 Task: Open the settings.json of fix all in Python analysis.
Action: Mouse moved to (21, 655)
Screenshot: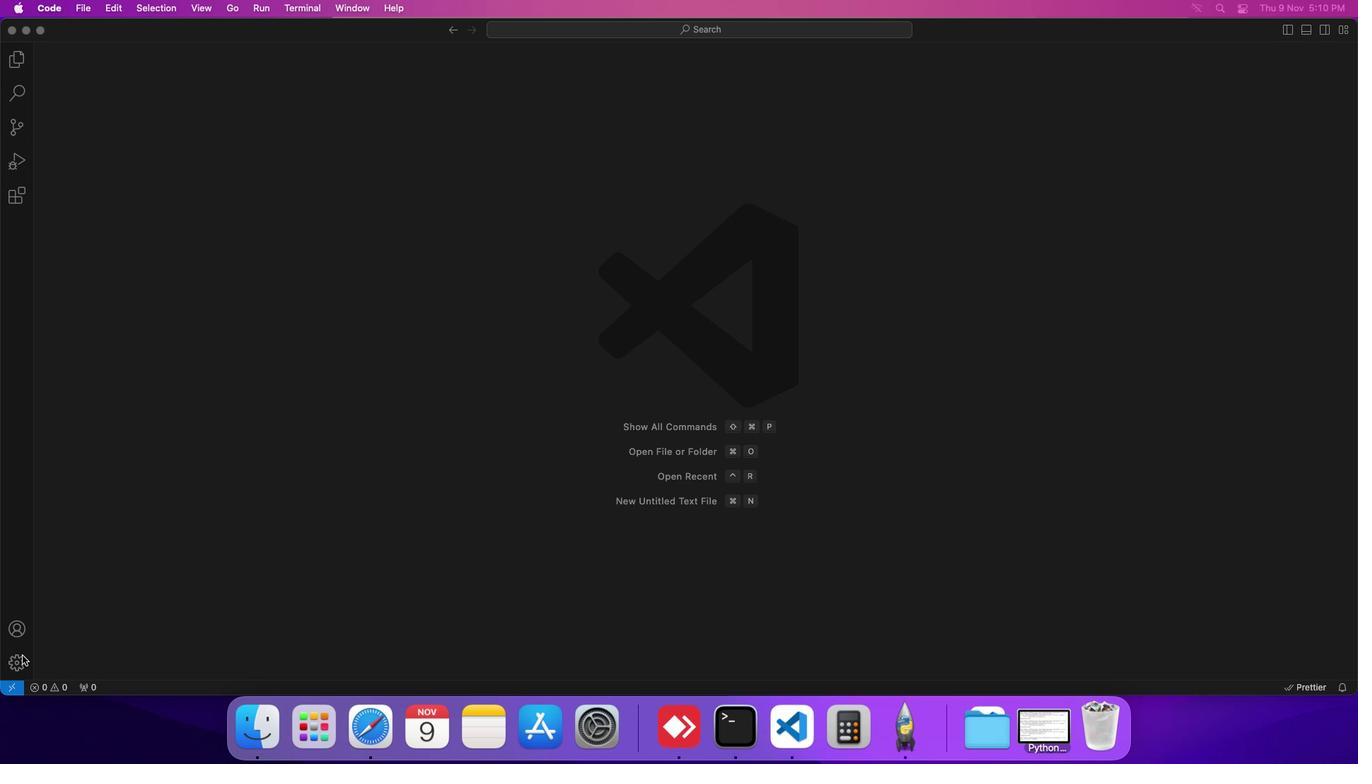 
Action: Mouse pressed left at (21, 655)
Screenshot: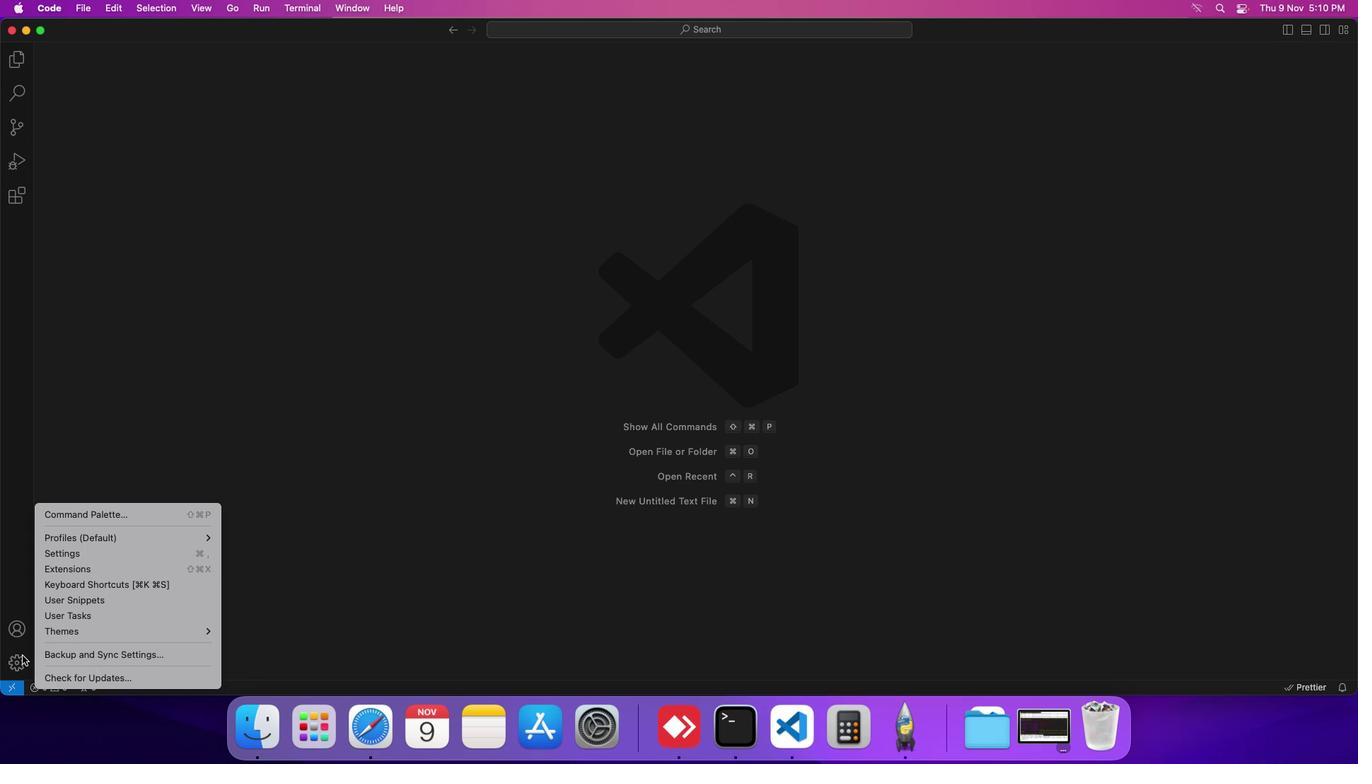 
Action: Mouse moved to (82, 552)
Screenshot: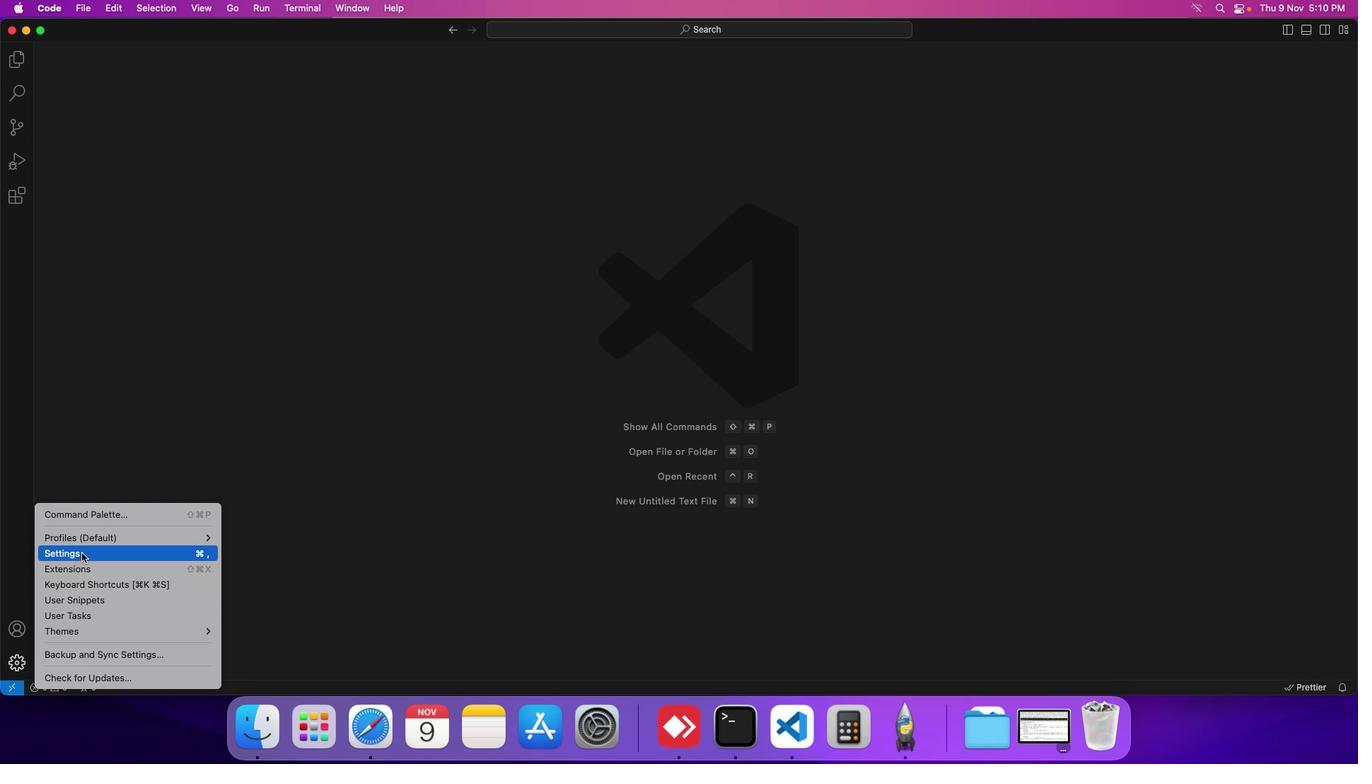 
Action: Mouse pressed left at (82, 552)
Screenshot: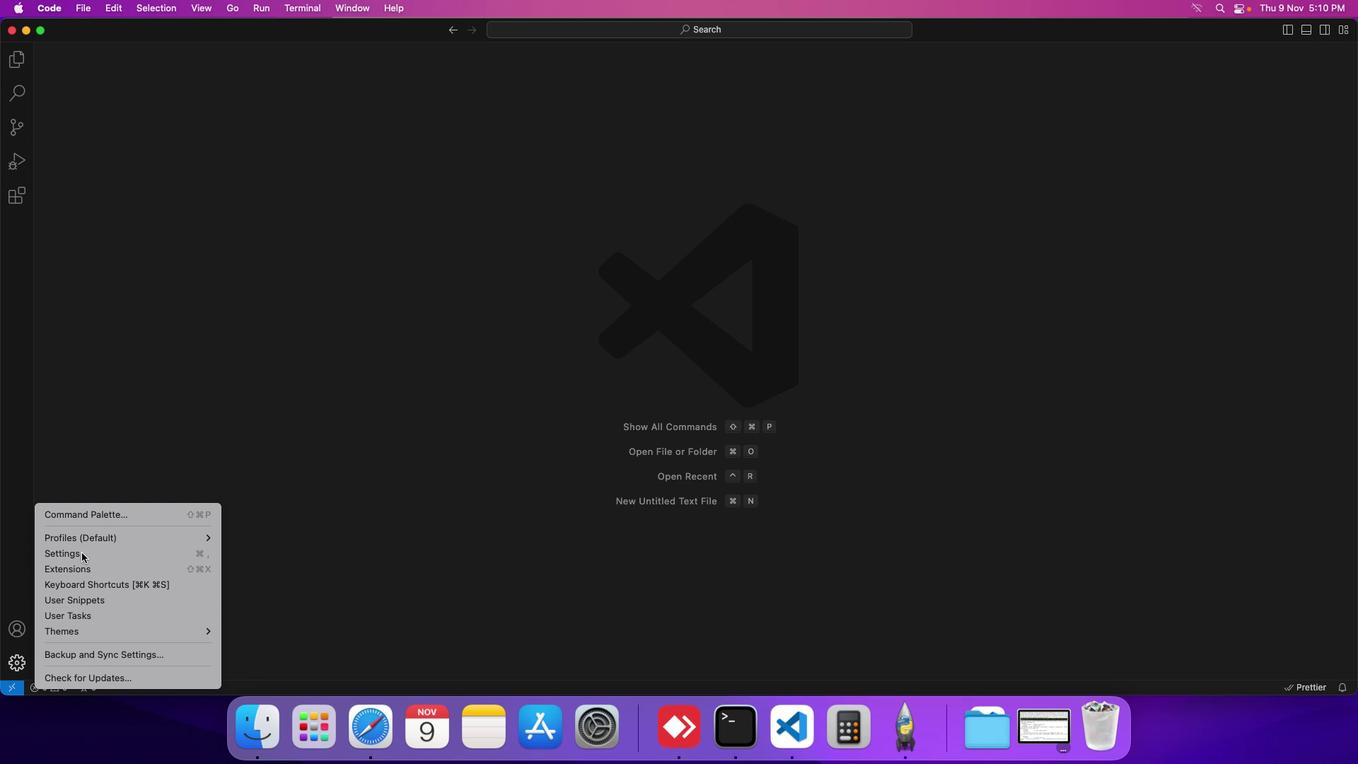 
Action: Mouse moved to (336, 254)
Screenshot: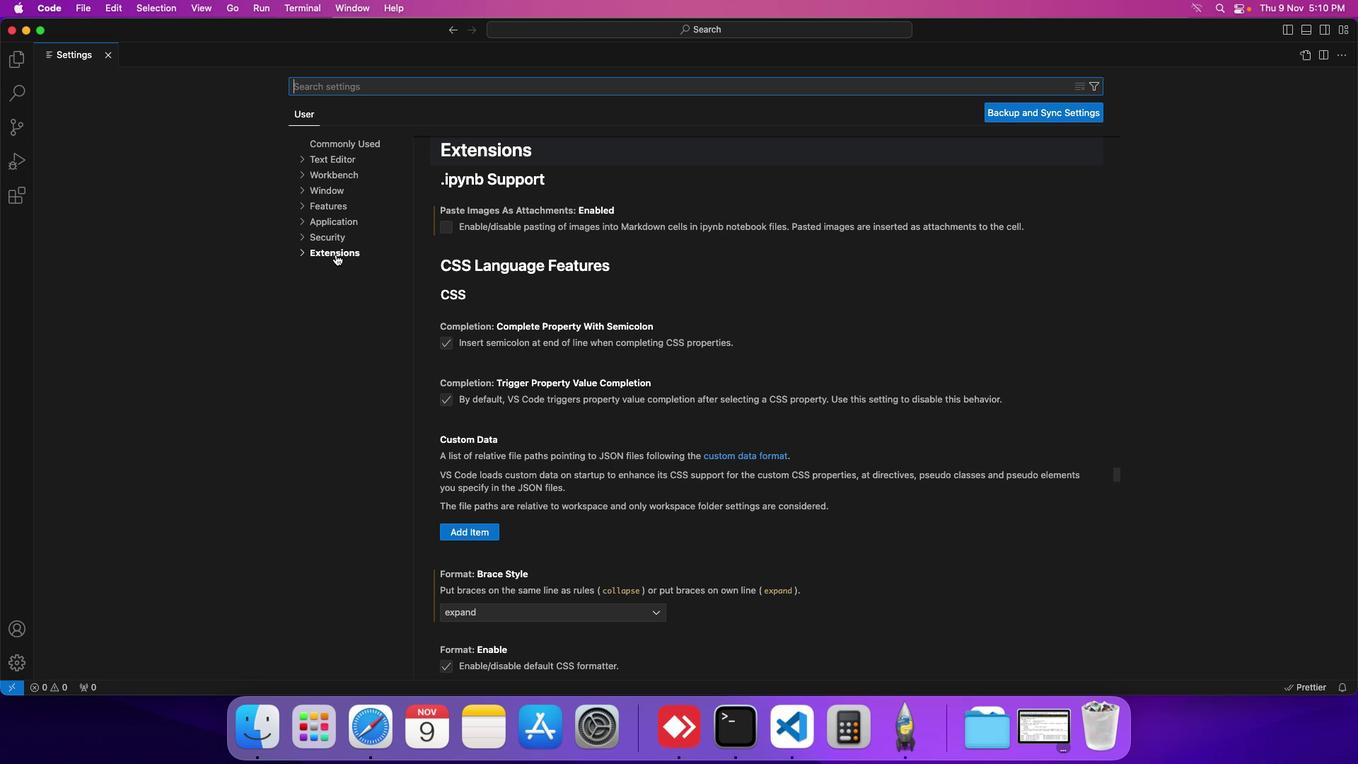 
Action: Mouse pressed left at (336, 254)
Screenshot: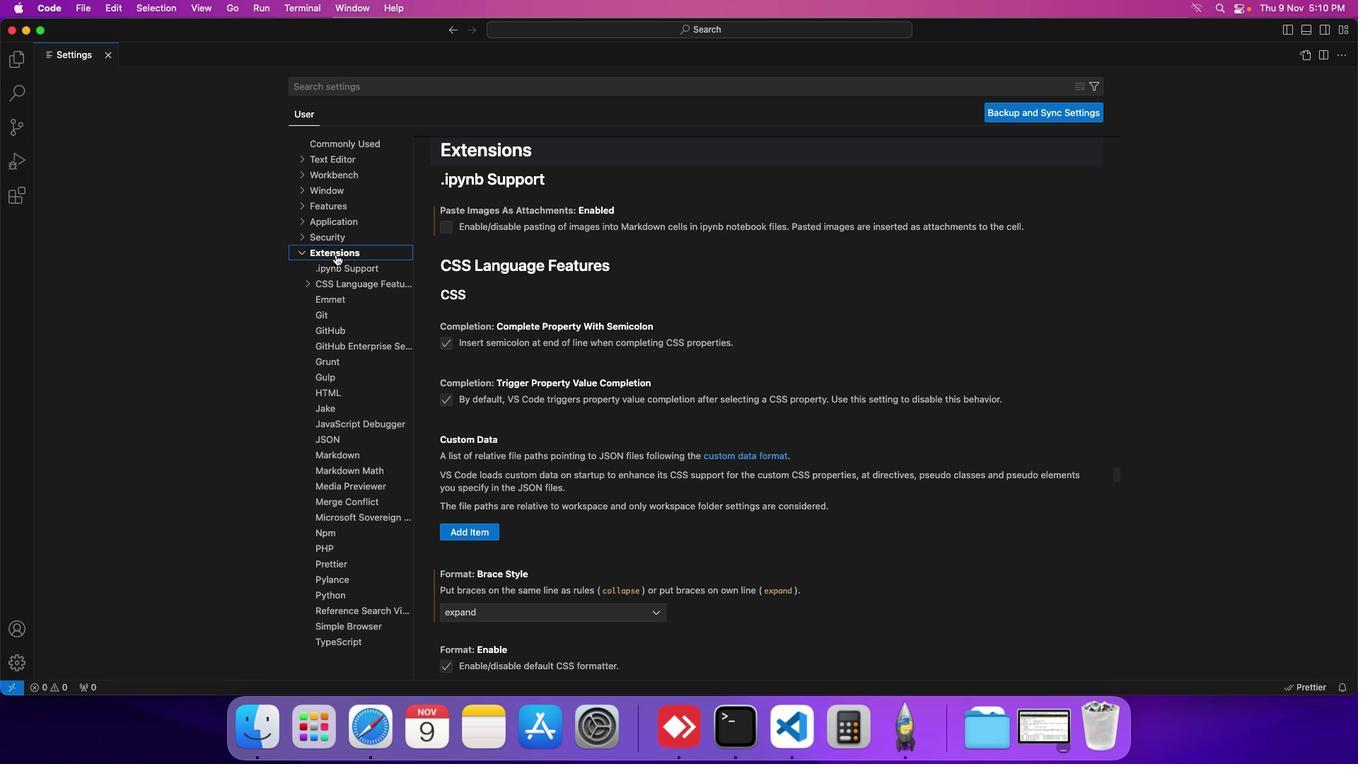 
Action: Mouse moved to (323, 575)
Screenshot: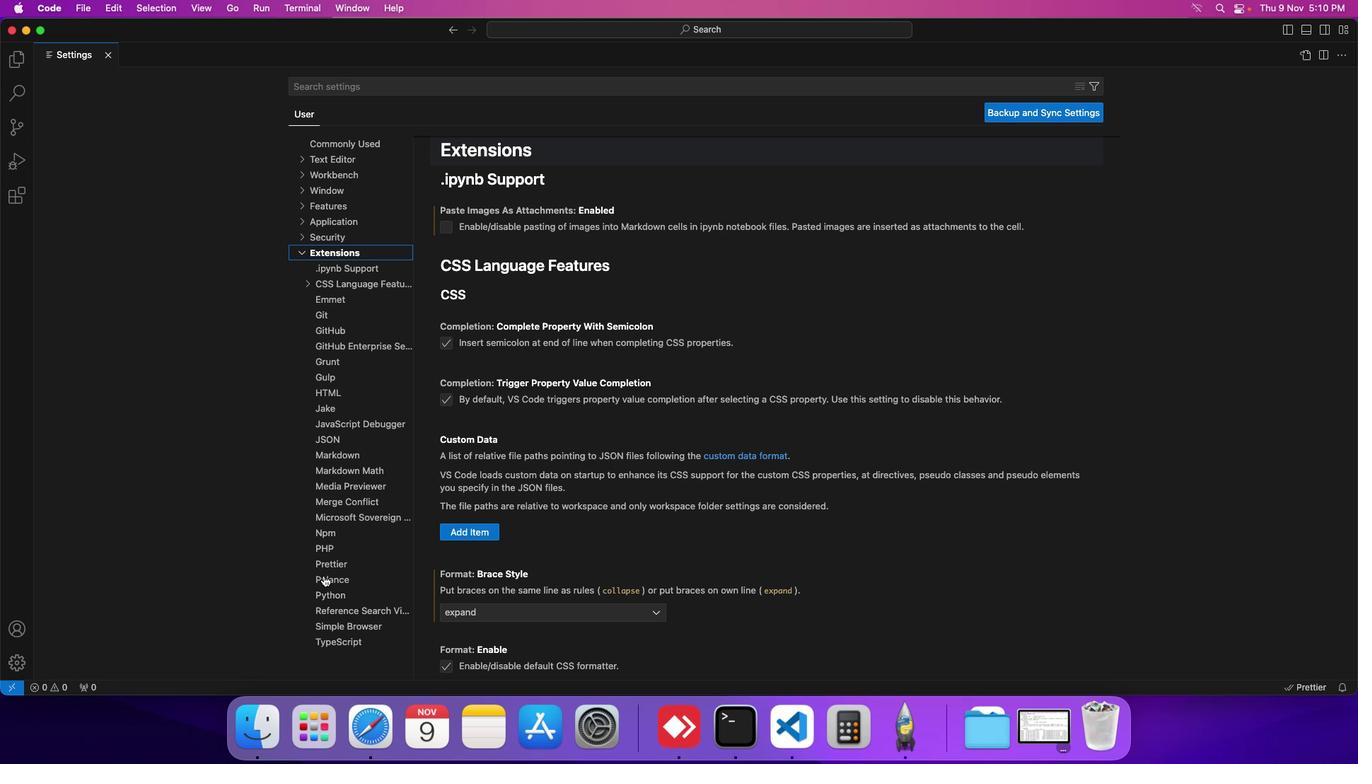 
Action: Mouse pressed left at (323, 575)
Screenshot: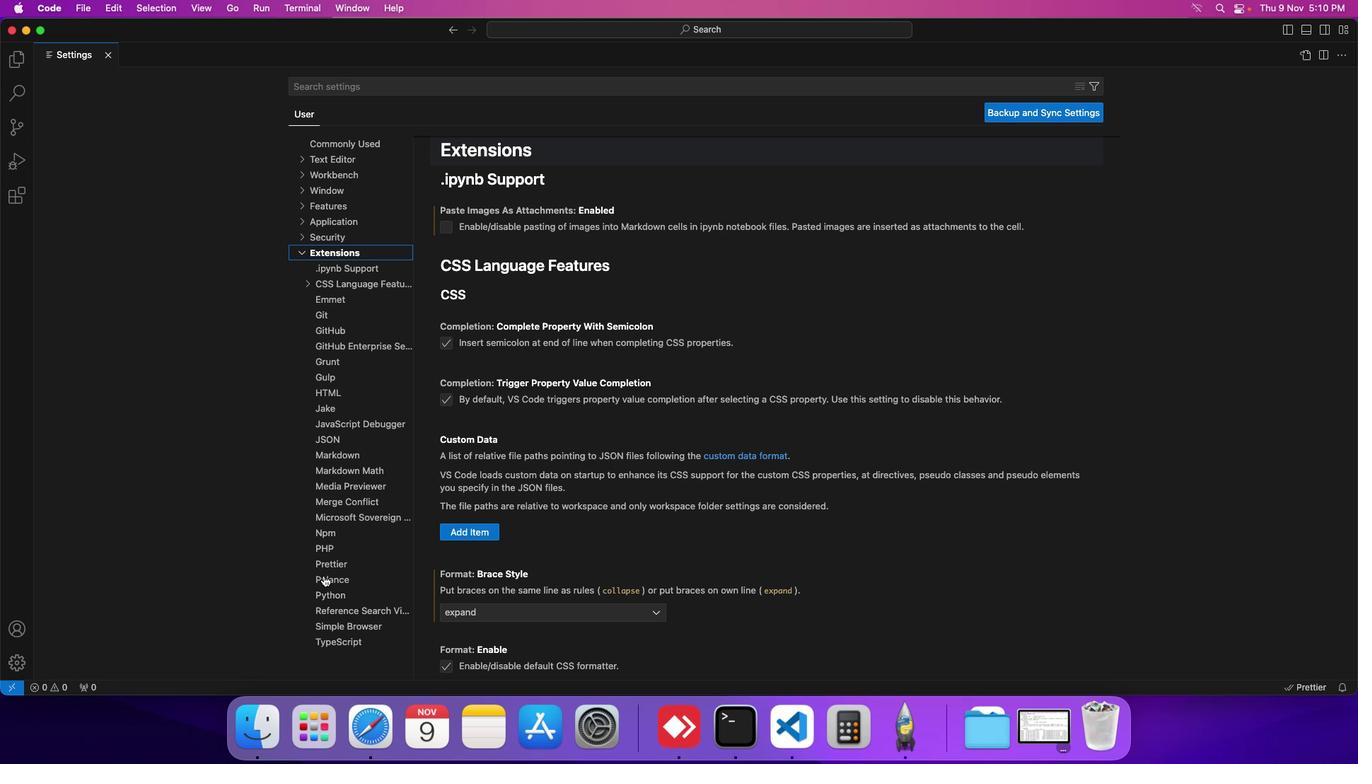 
Action: Mouse moved to (478, 537)
Screenshot: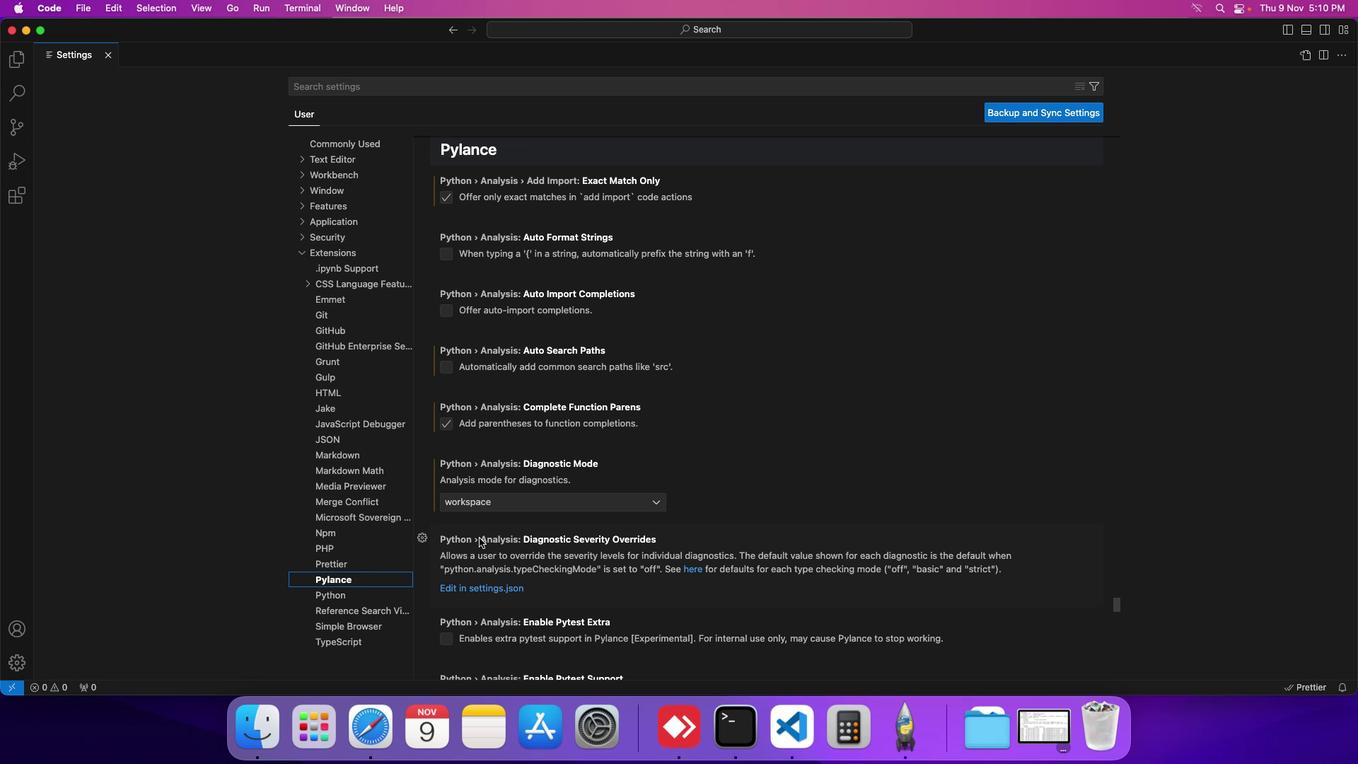 
Action: Mouse scrolled (478, 537) with delta (0, 0)
Screenshot: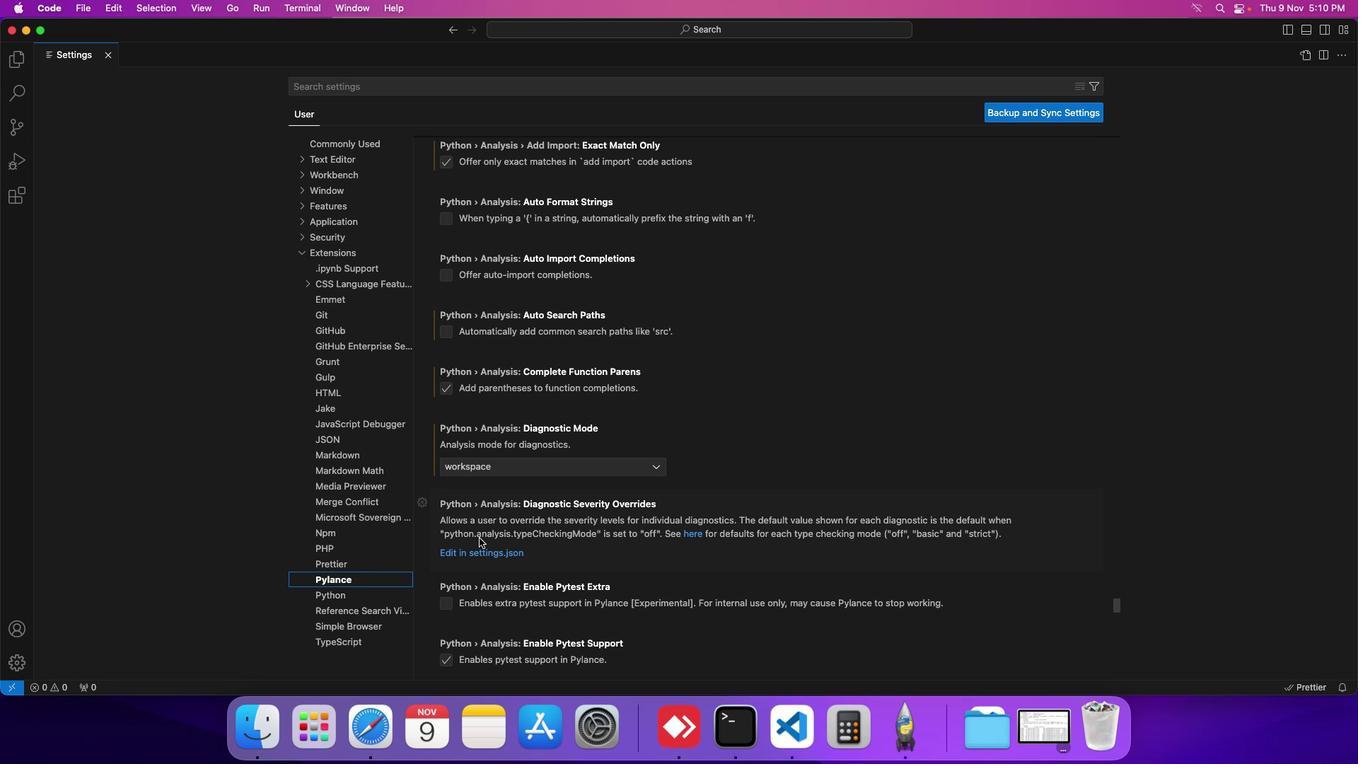 
Action: Mouse scrolled (478, 537) with delta (0, 0)
Screenshot: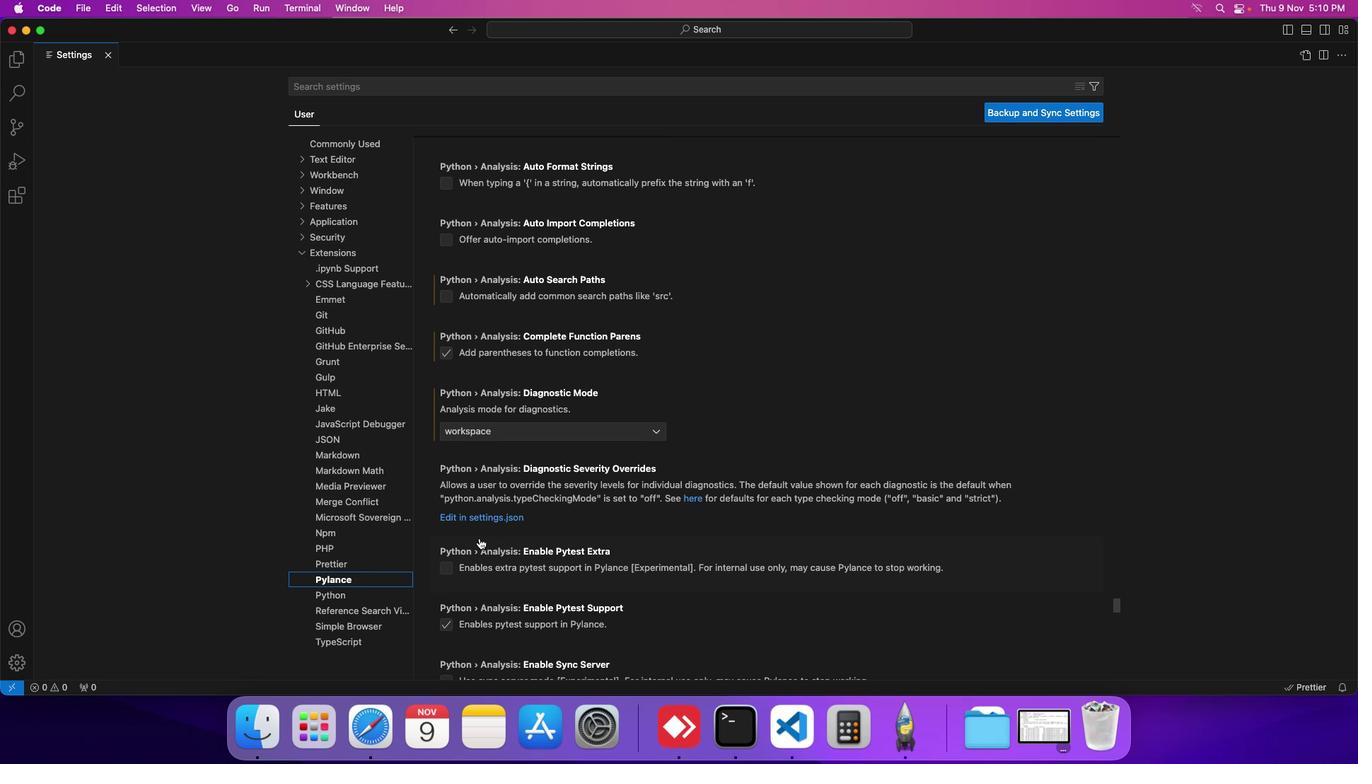 
Action: Mouse scrolled (478, 537) with delta (0, 0)
Screenshot: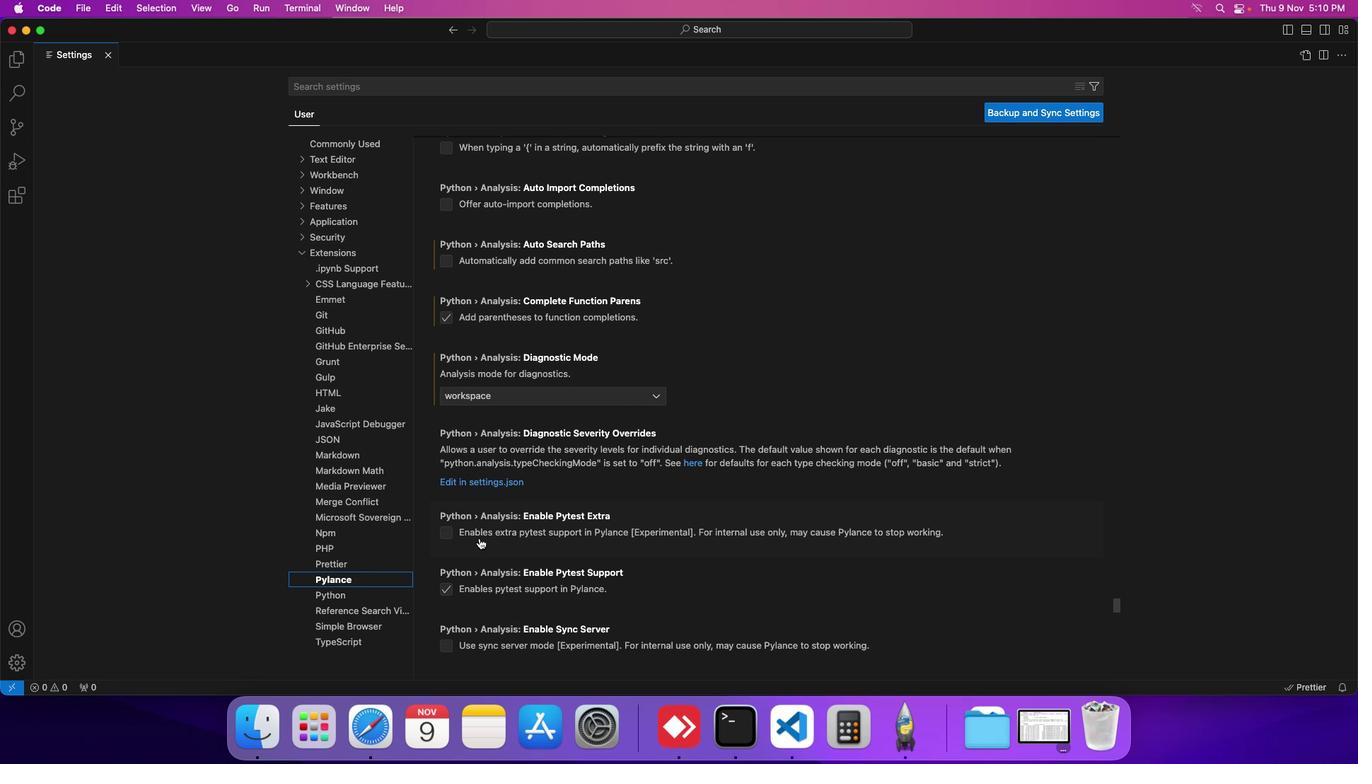 
Action: Mouse scrolled (478, 537) with delta (0, 0)
Screenshot: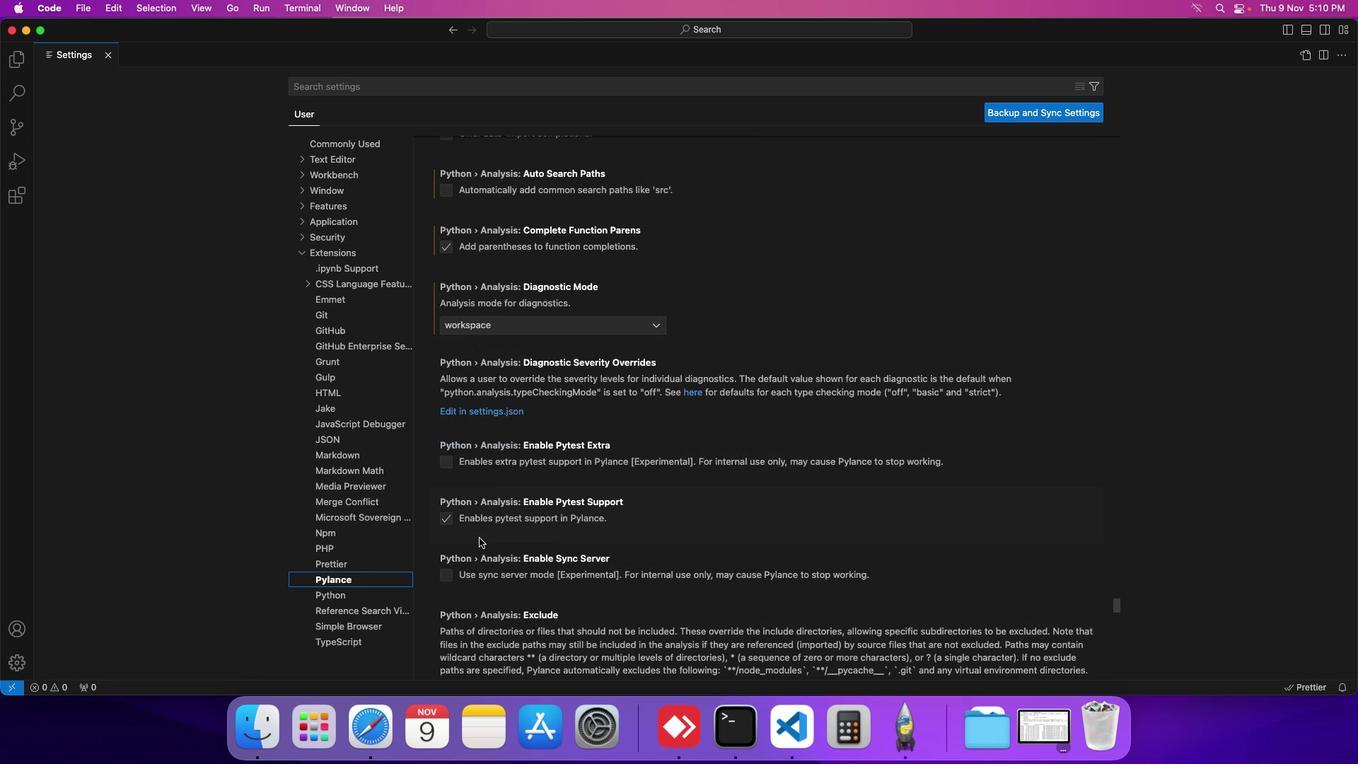 
Action: Mouse scrolled (478, 537) with delta (0, 0)
Screenshot: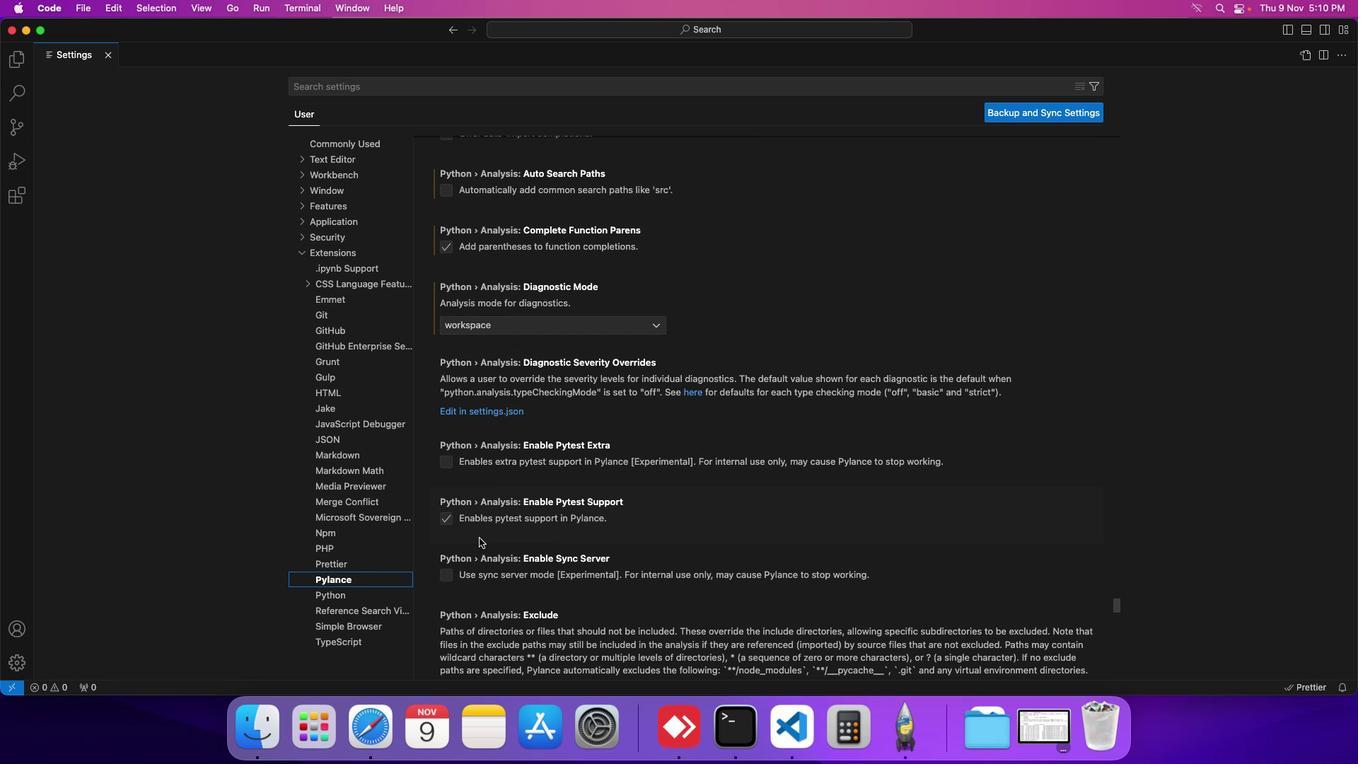 
Action: Mouse scrolled (478, 537) with delta (0, 0)
Screenshot: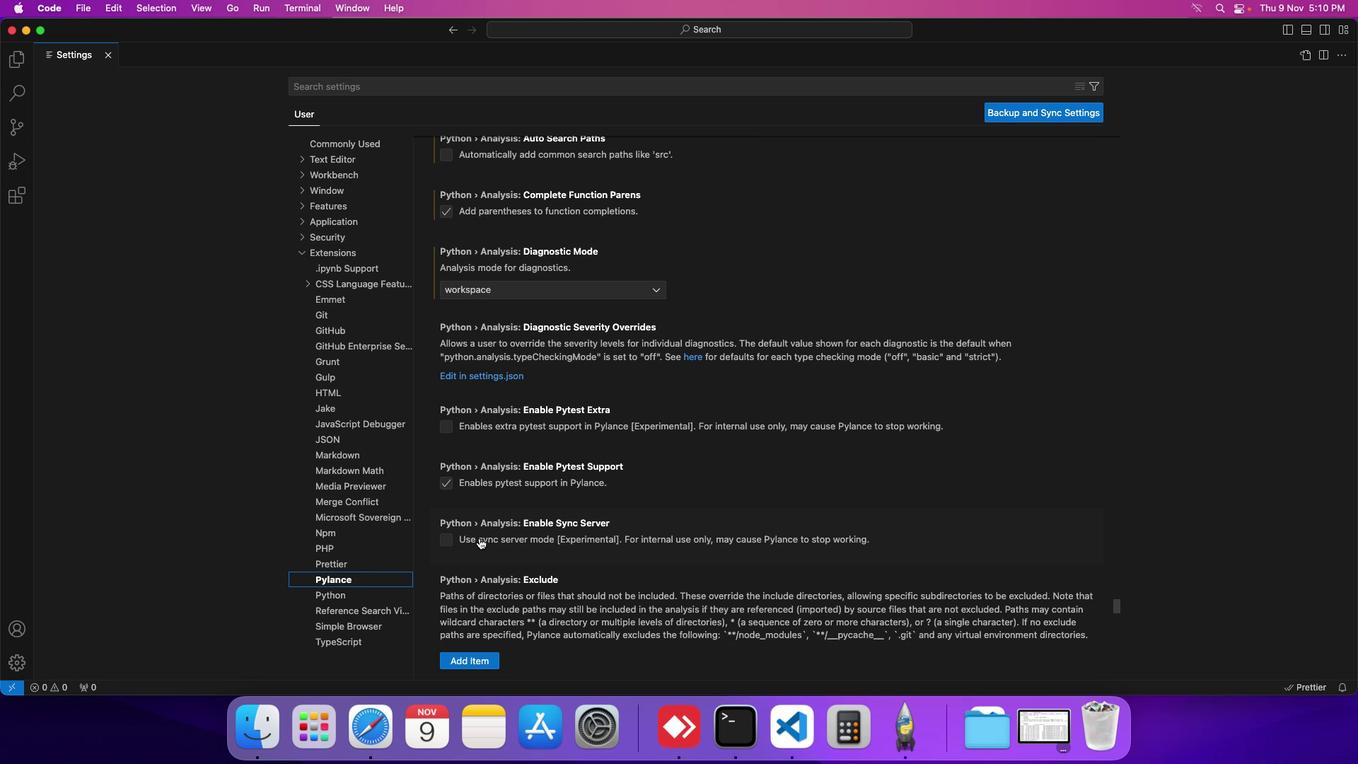 
Action: Mouse moved to (476, 535)
Screenshot: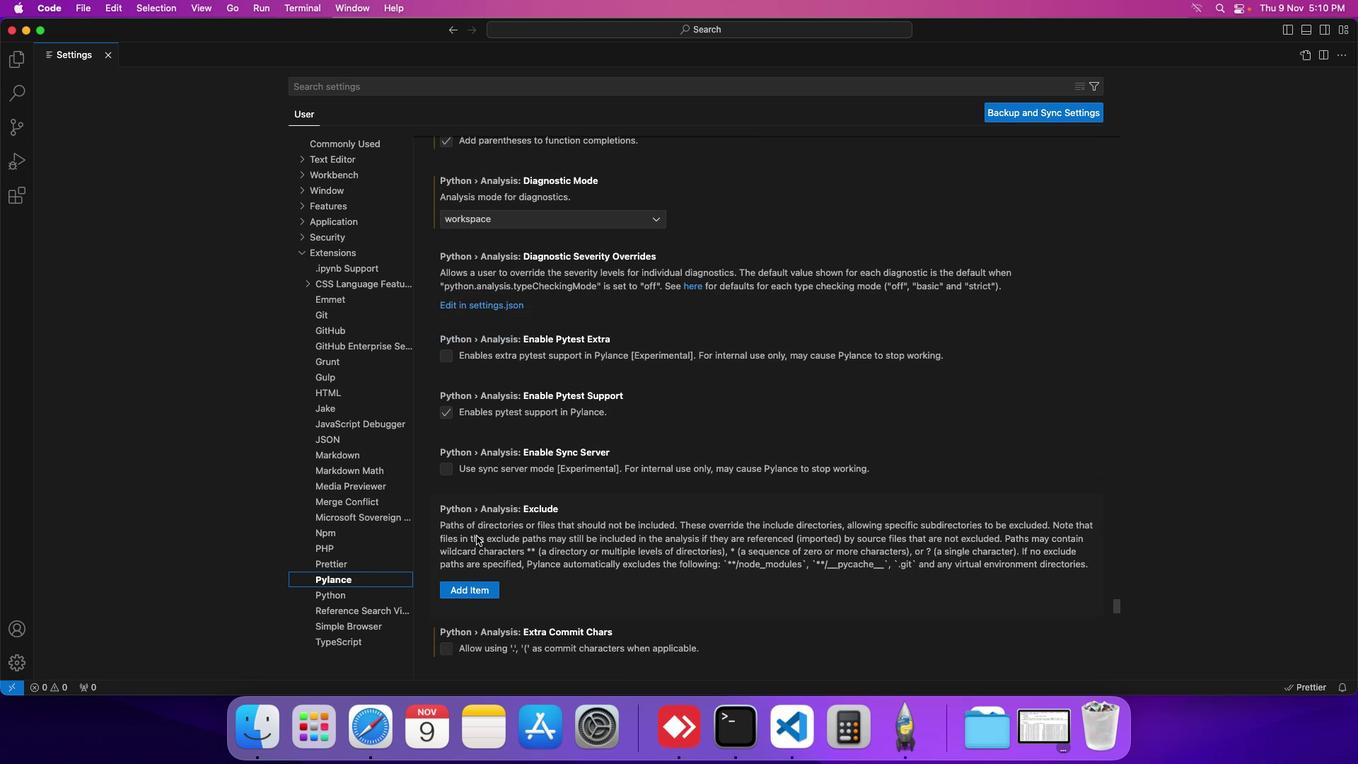 
Action: Mouse scrolled (476, 535) with delta (0, 0)
Screenshot: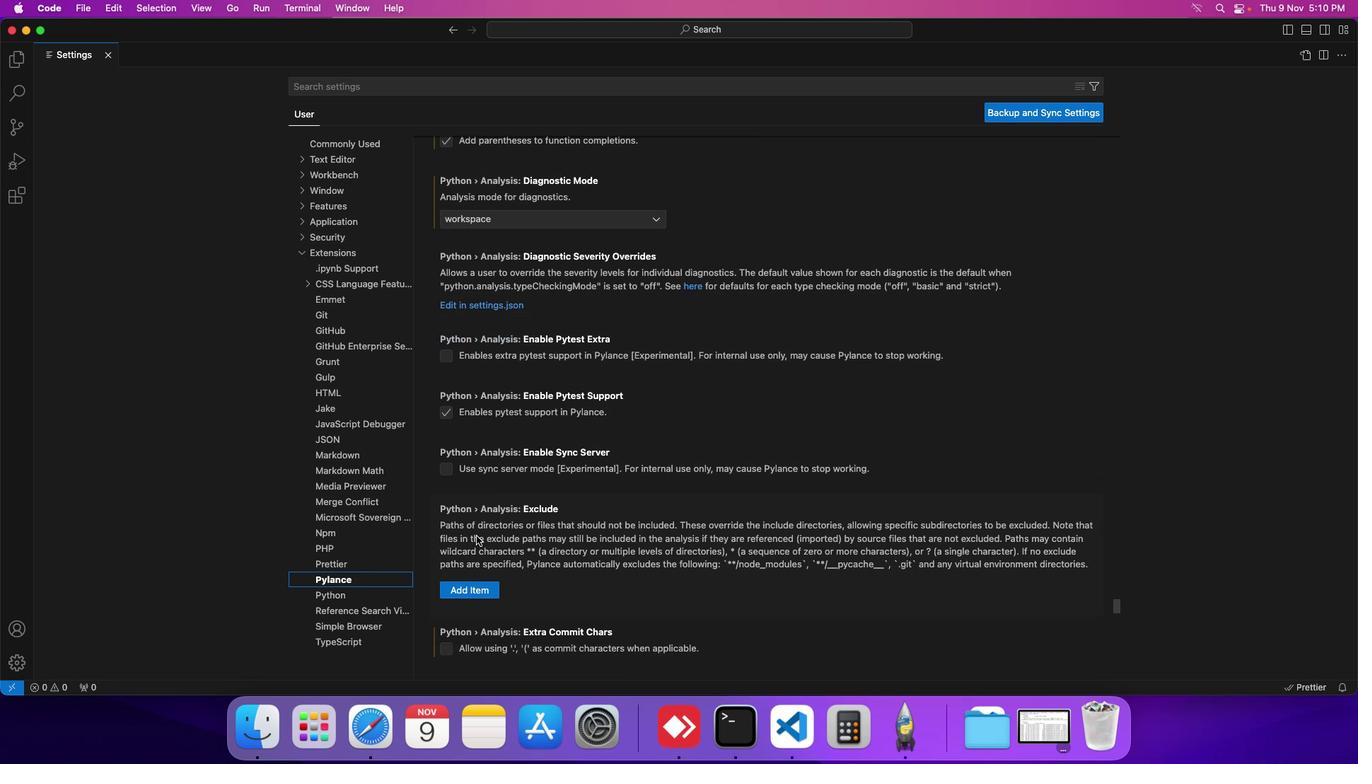
Action: Mouse scrolled (476, 535) with delta (0, 0)
Screenshot: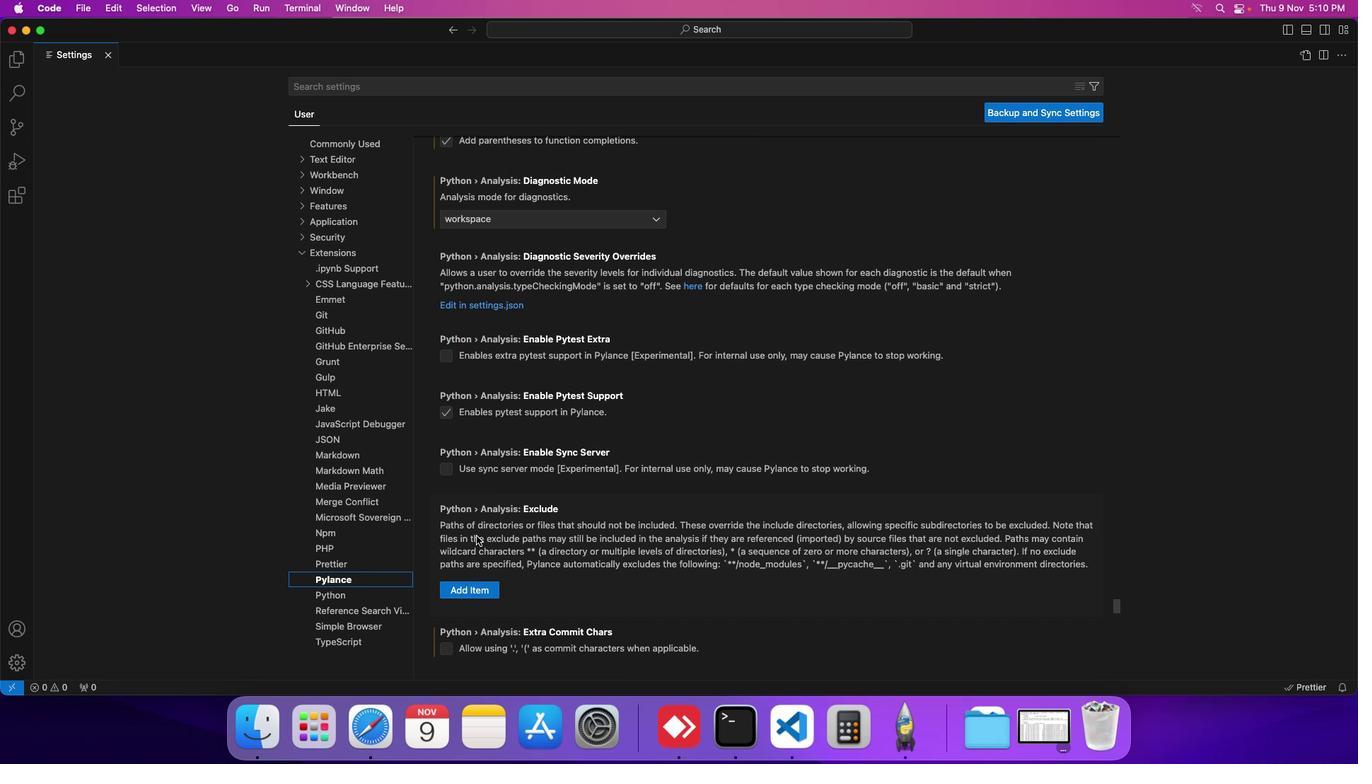 
Action: Mouse scrolled (476, 535) with delta (0, 0)
Screenshot: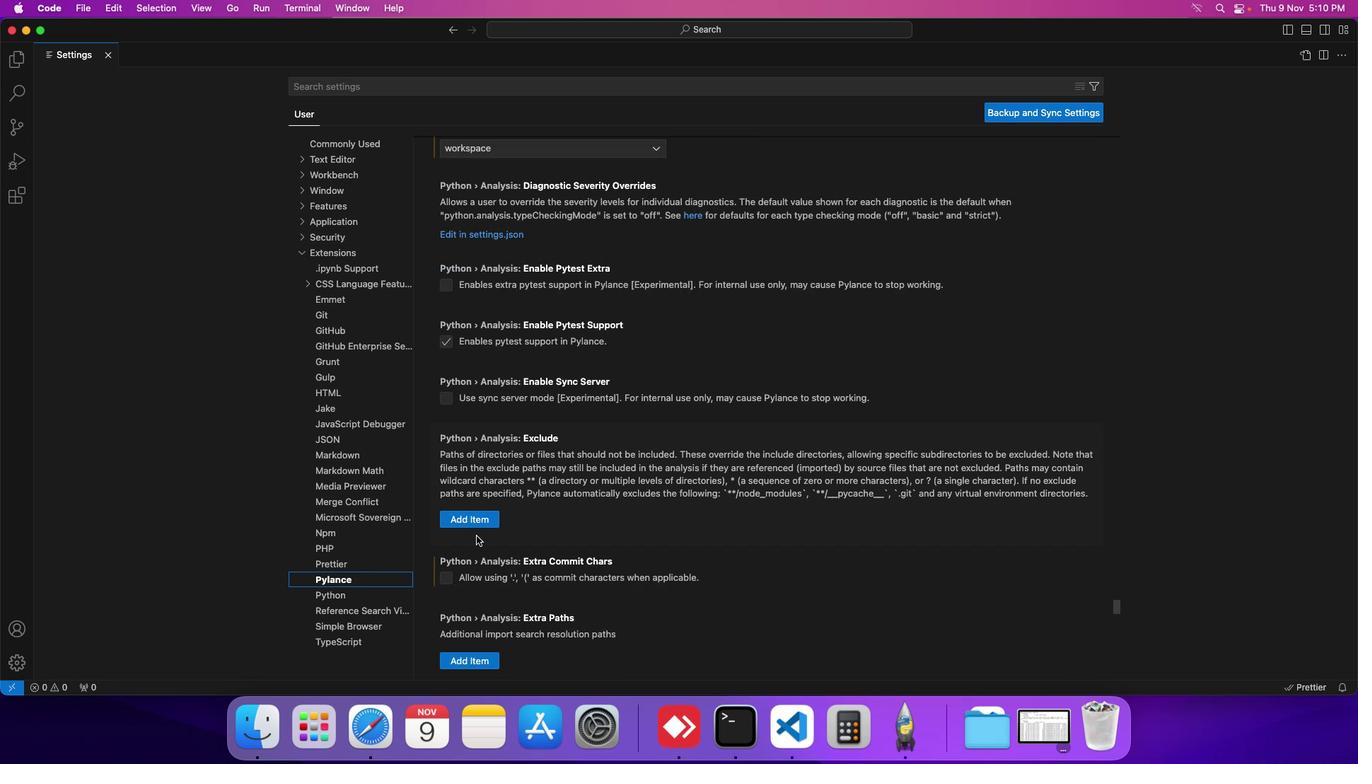 
Action: Mouse scrolled (476, 535) with delta (0, 0)
Screenshot: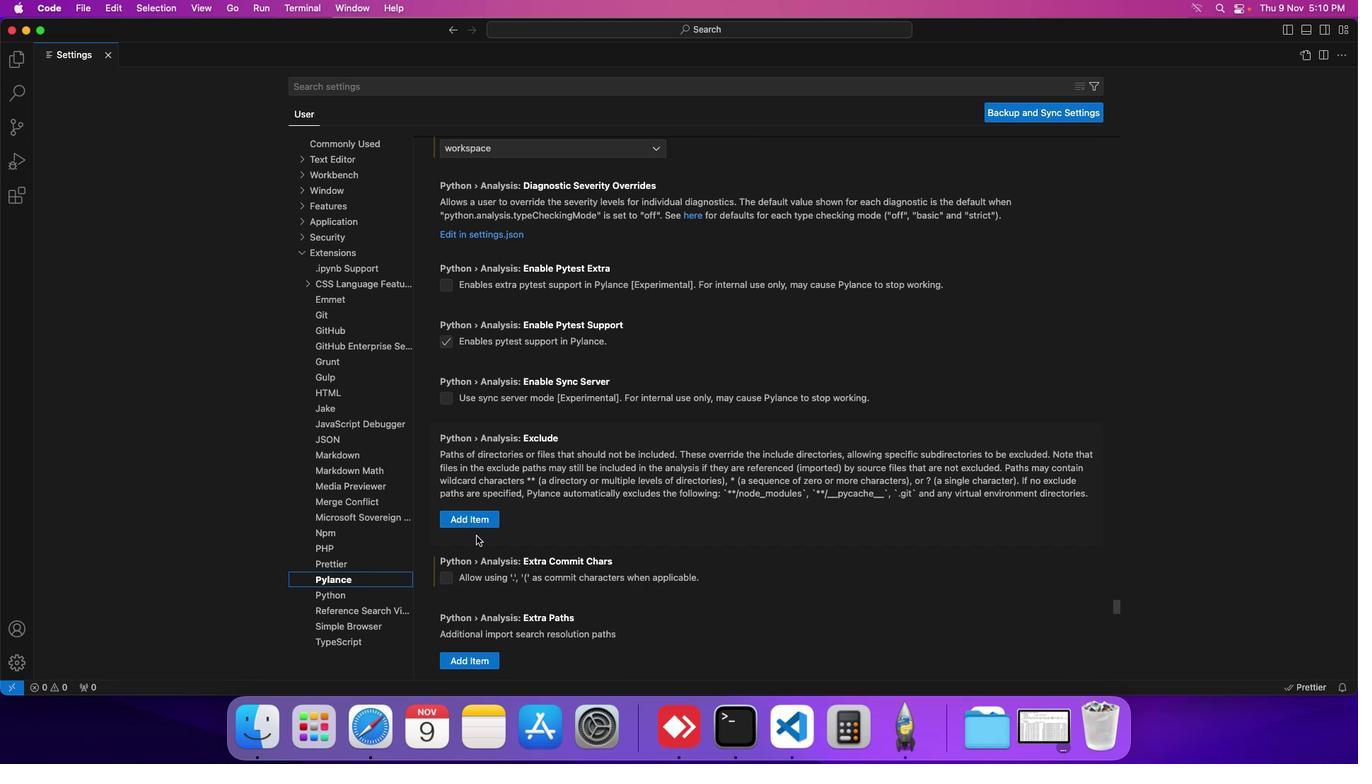 
Action: Mouse scrolled (476, 535) with delta (0, 0)
Screenshot: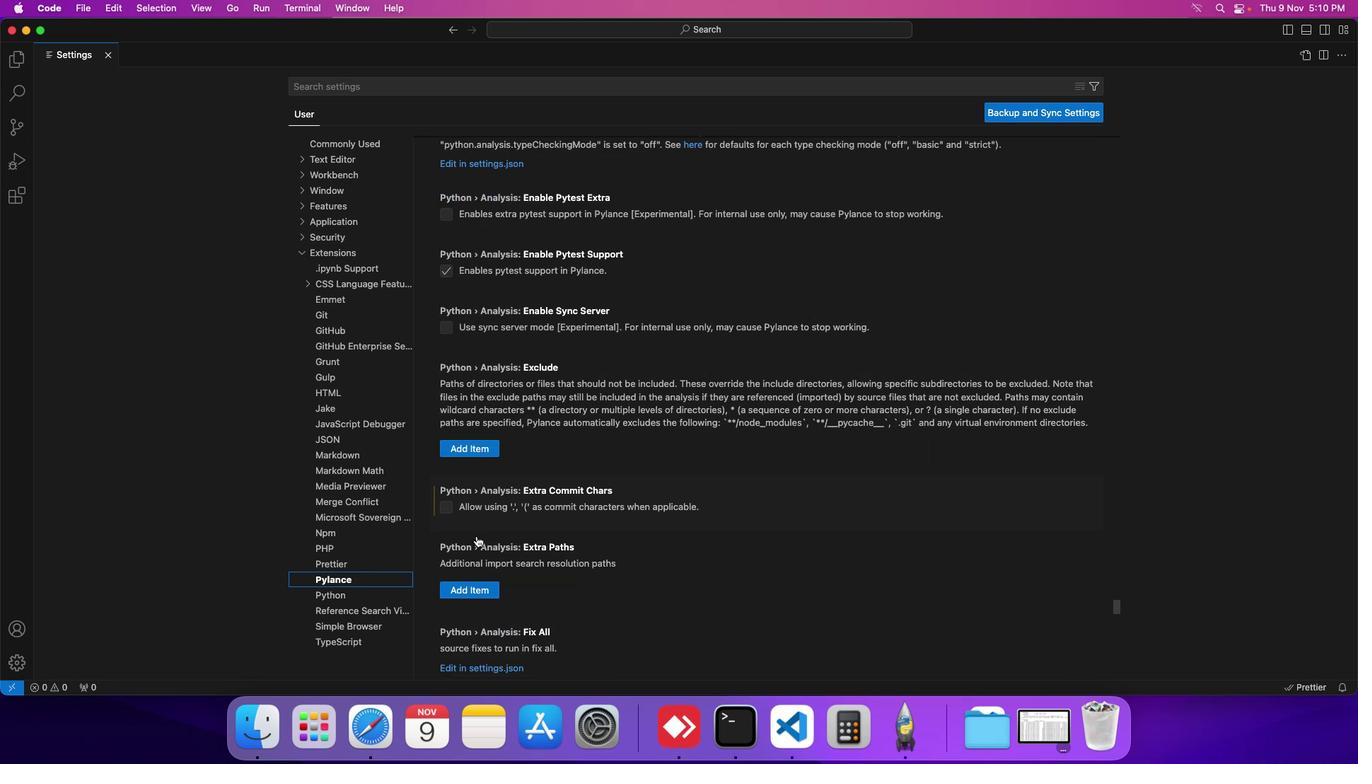 
Action: Mouse scrolled (476, 535) with delta (0, 0)
Screenshot: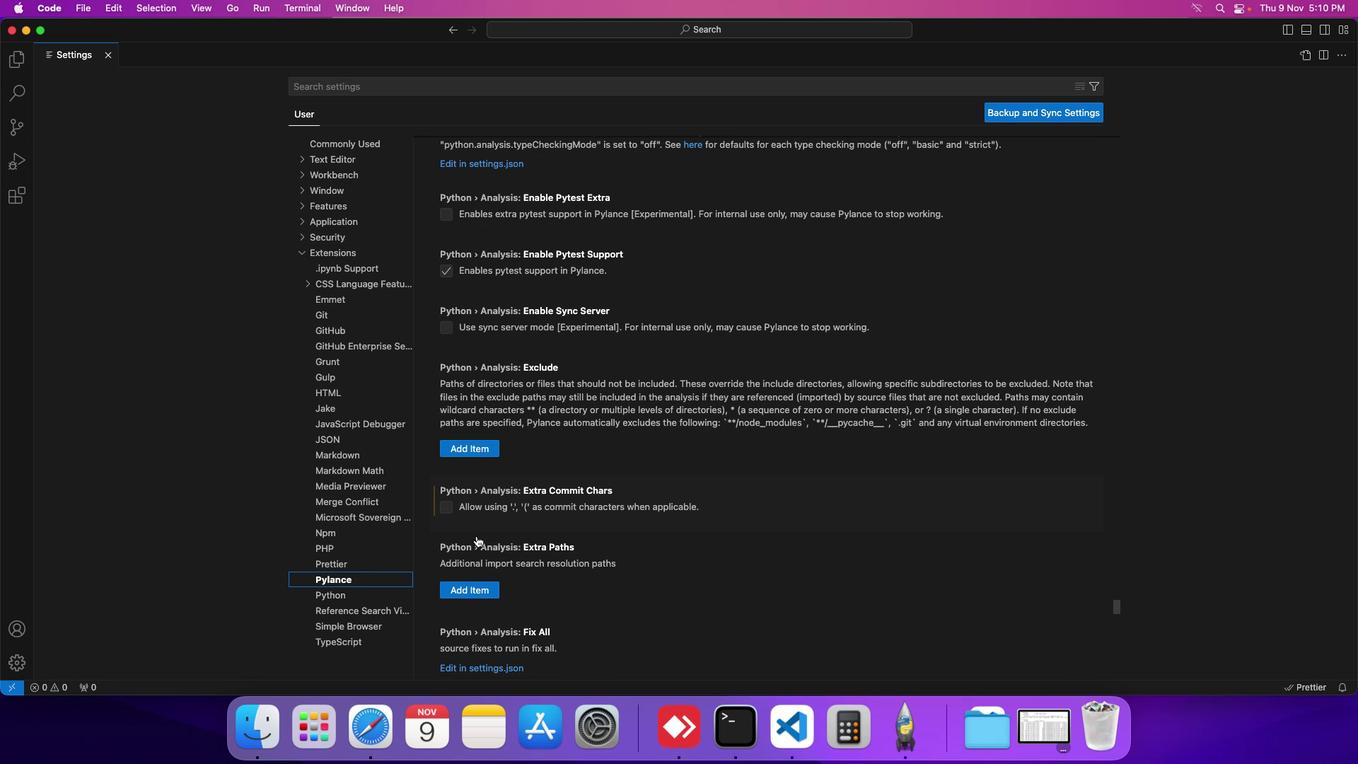 
Action: Mouse scrolled (476, 535) with delta (0, 0)
Screenshot: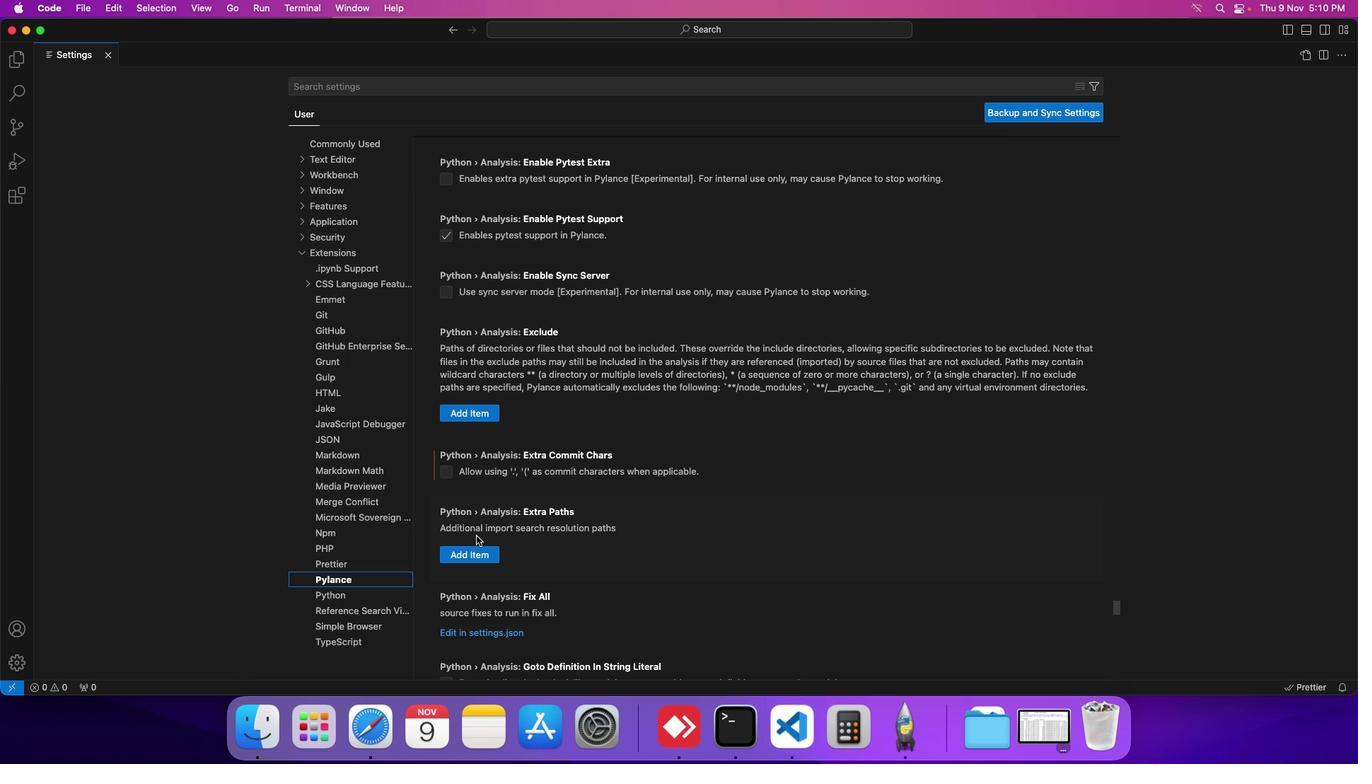 
Action: Mouse scrolled (476, 535) with delta (0, 0)
Screenshot: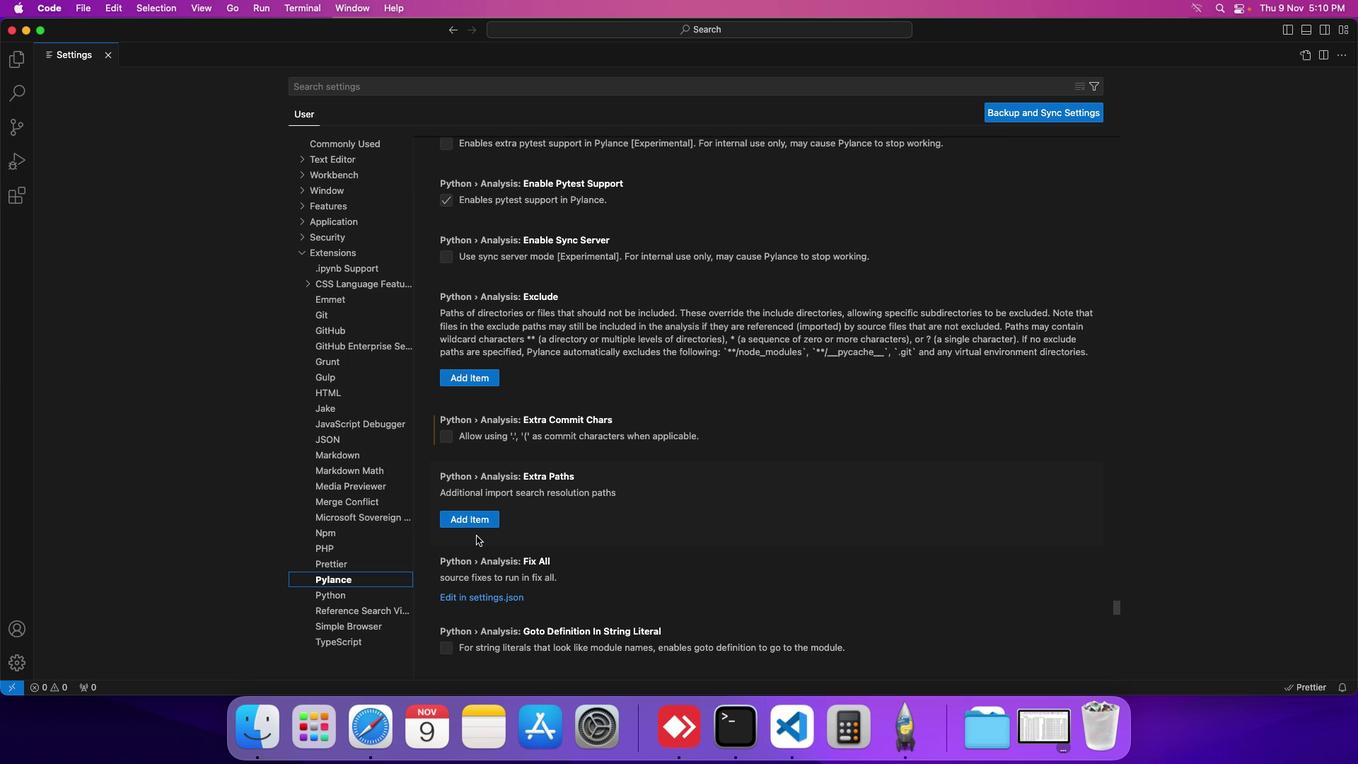 
Action: Mouse scrolled (476, 535) with delta (0, 0)
Screenshot: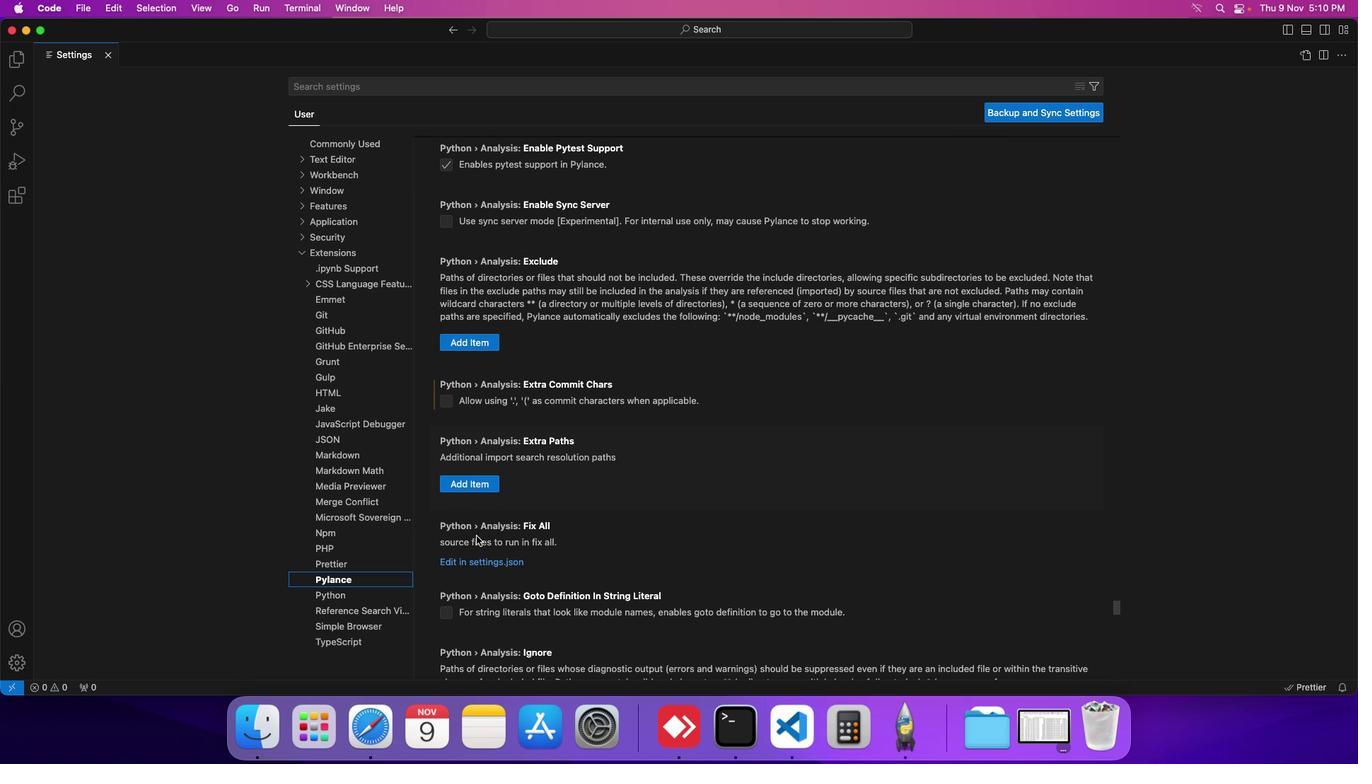 
Action: Mouse scrolled (476, 535) with delta (0, 0)
Screenshot: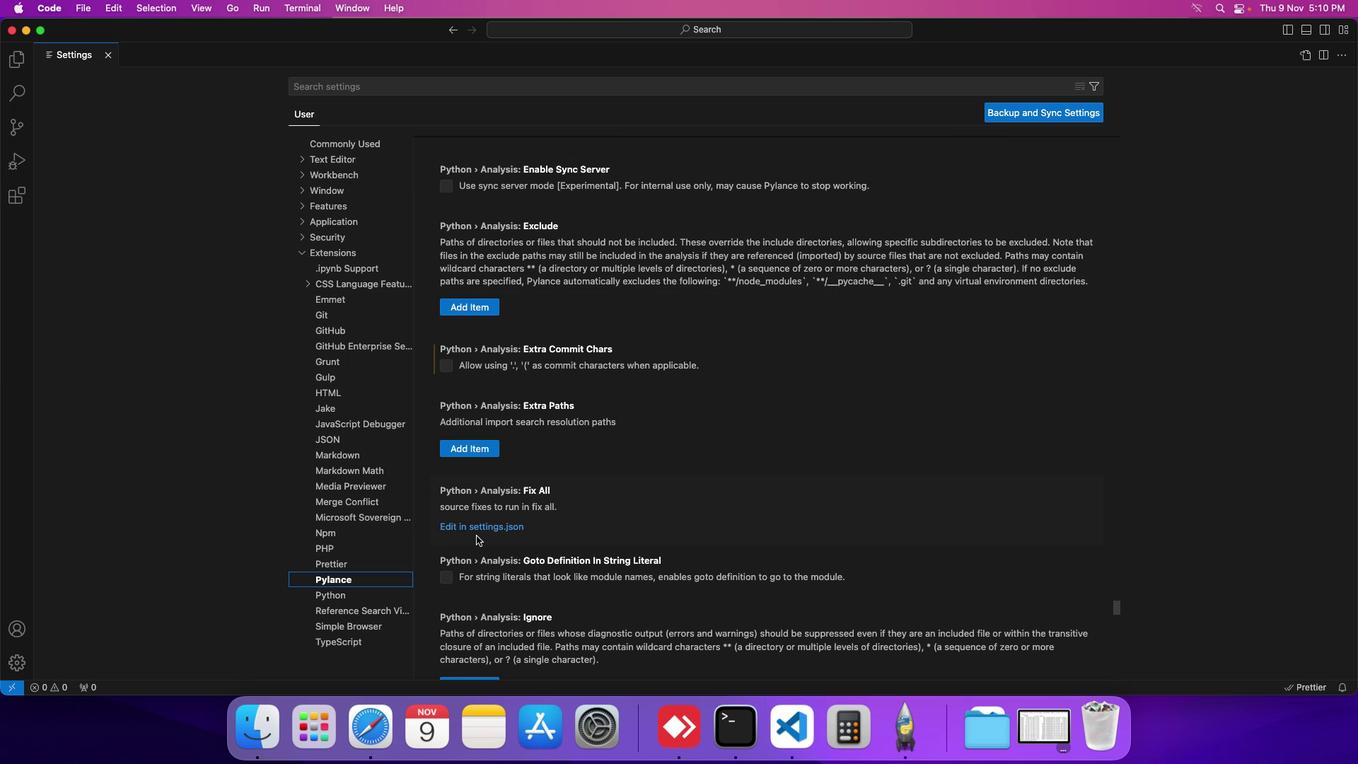 
Action: Mouse moved to (488, 521)
Screenshot: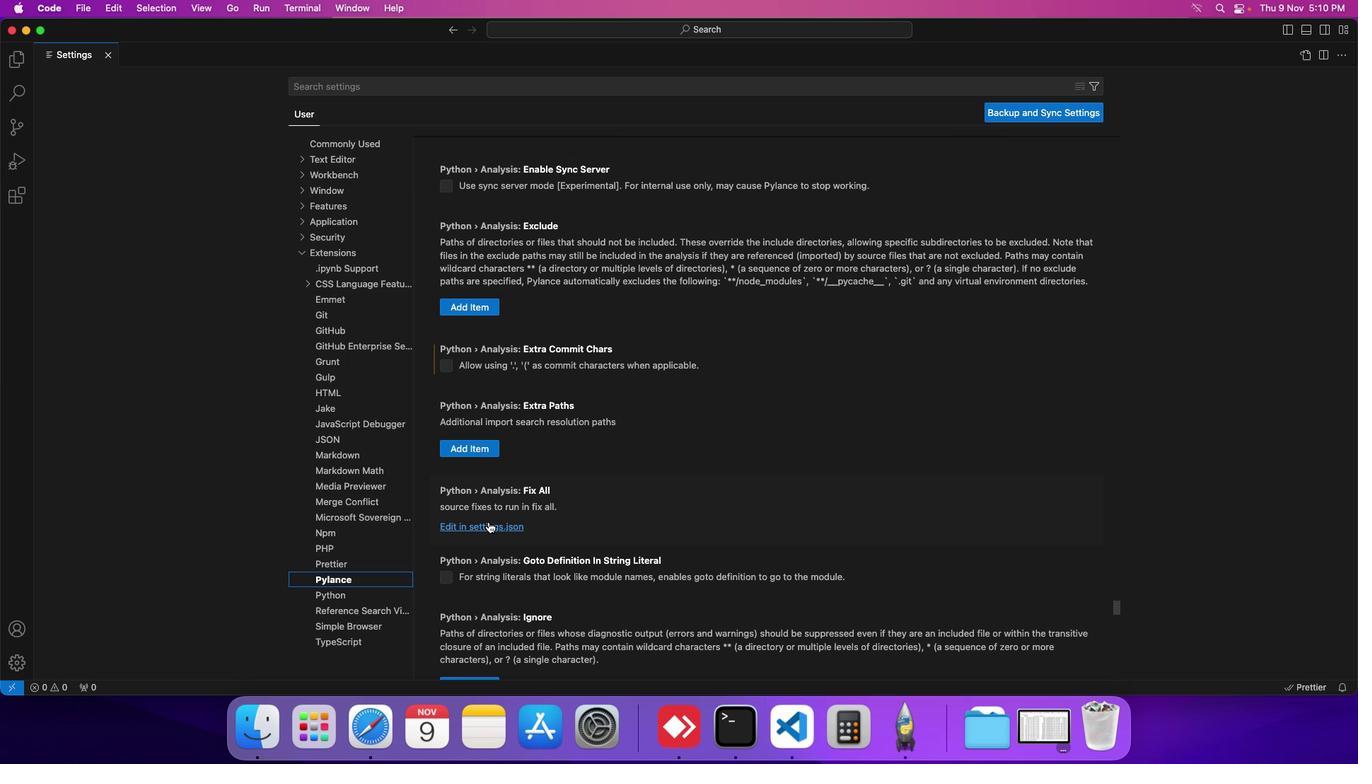 
Action: Mouse pressed left at (488, 521)
Screenshot: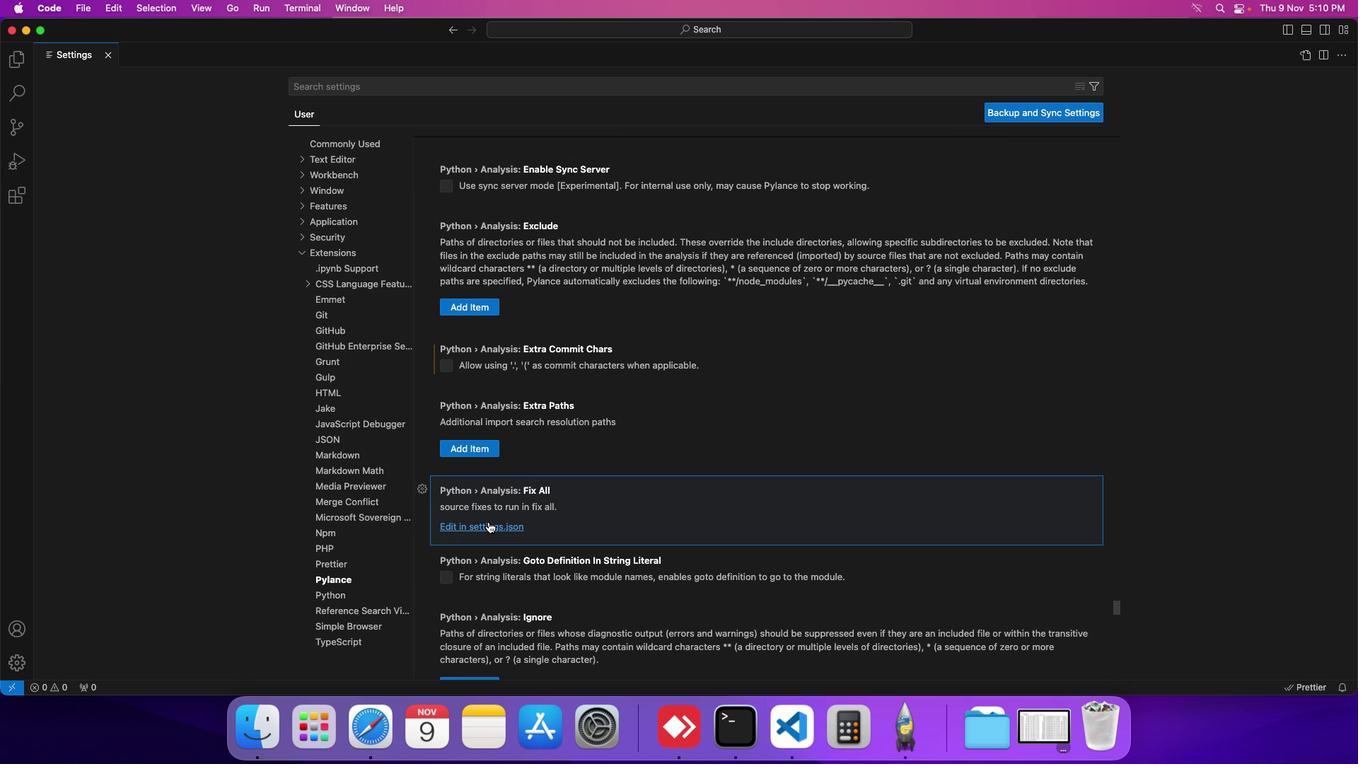 
Action: Mouse moved to (605, 397)
Screenshot: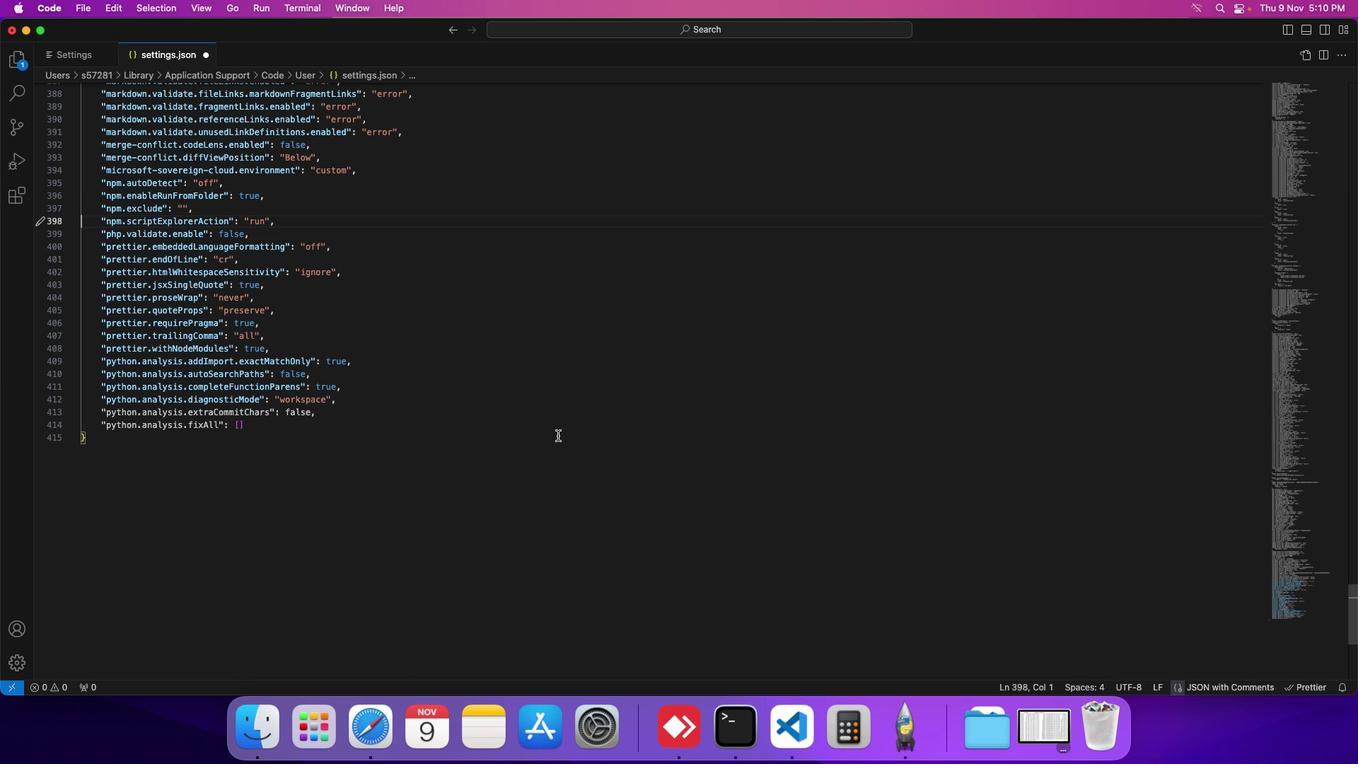 
